 Task: Sort the unsolved tickets in your groups, order by Latest update in ascending order.
Action: Mouse moved to (52, 270)
Screenshot: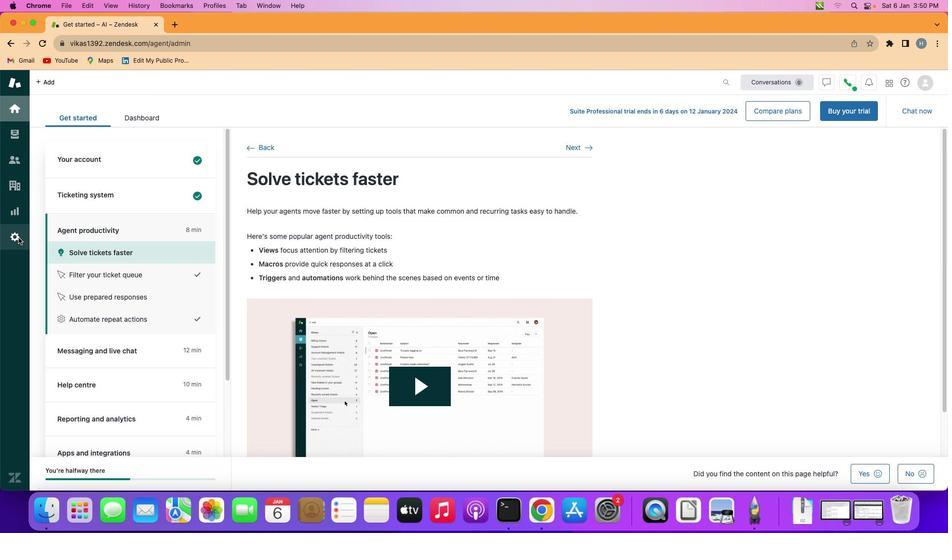 
Action: Mouse pressed left at (52, 270)
Screenshot: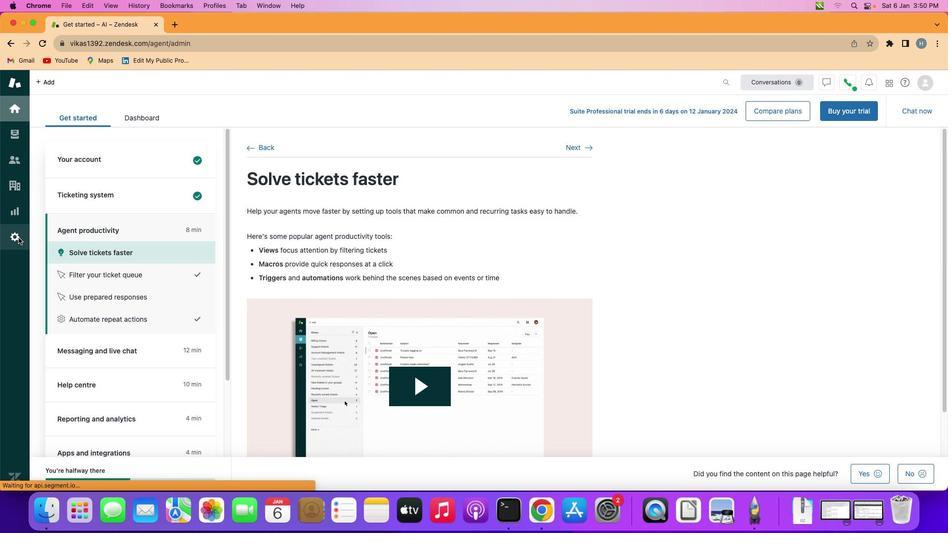
Action: Mouse moved to (367, 415)
Screenshot: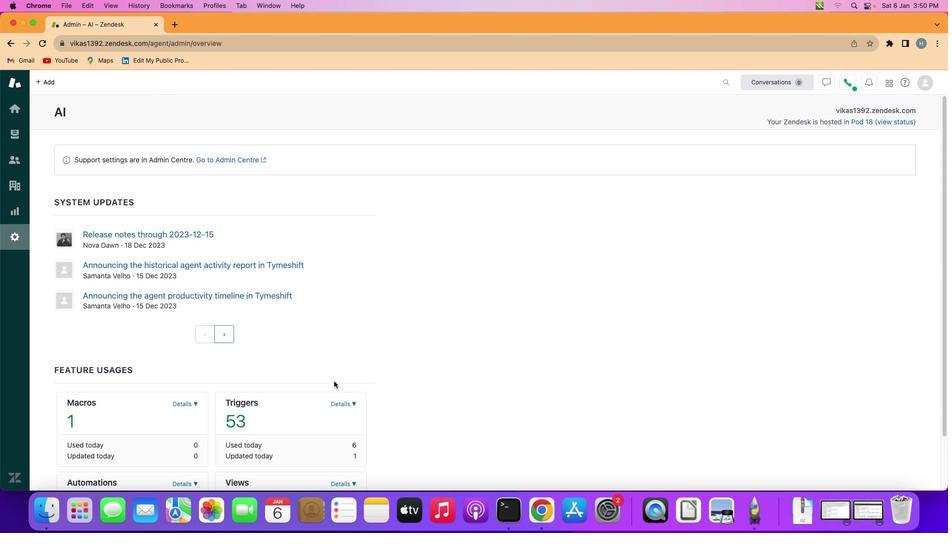 
Action: Mouse scrolled (367, 415) with delta (33, 33)
Screenshot: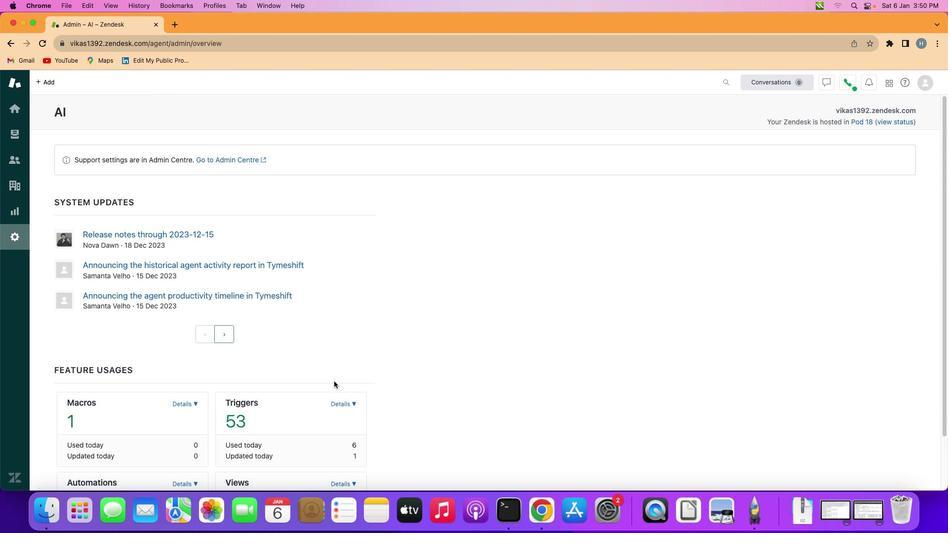 
Action: Mouse scrolled (367, 415) with delta (33, 32)
Screenshot: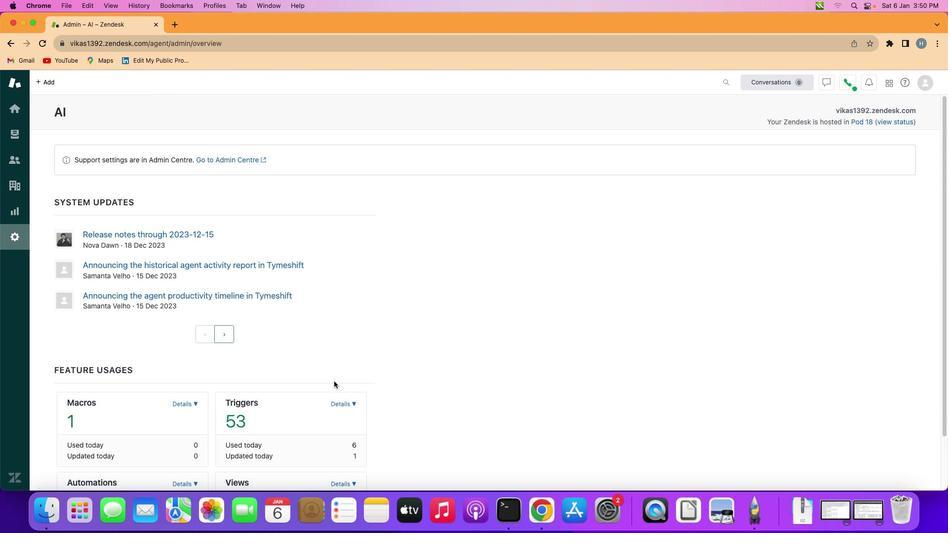 
Action: Mouse scrolled (367, 415) with delta (33, 32)
Screenshot: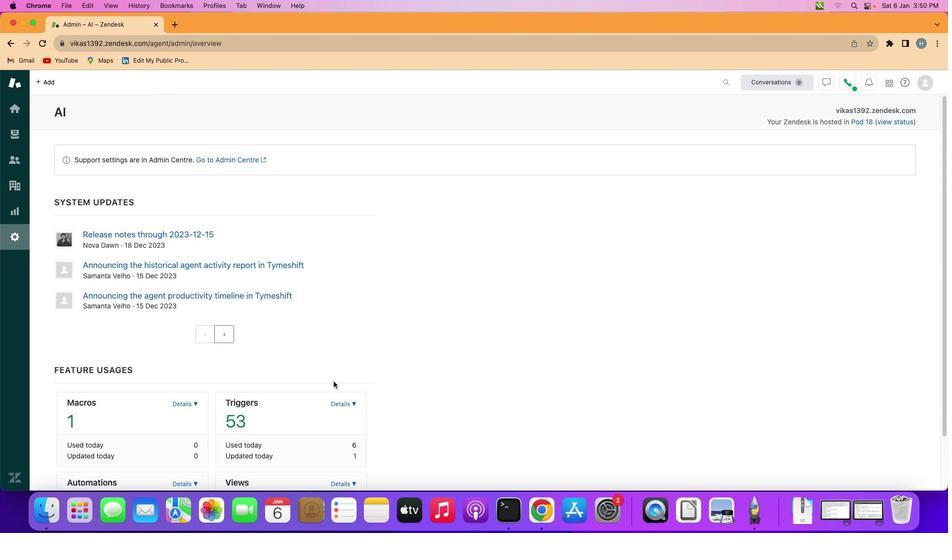 
Action: Mouse scrolled (367, 415) with delta (33, 31)
Screenshot: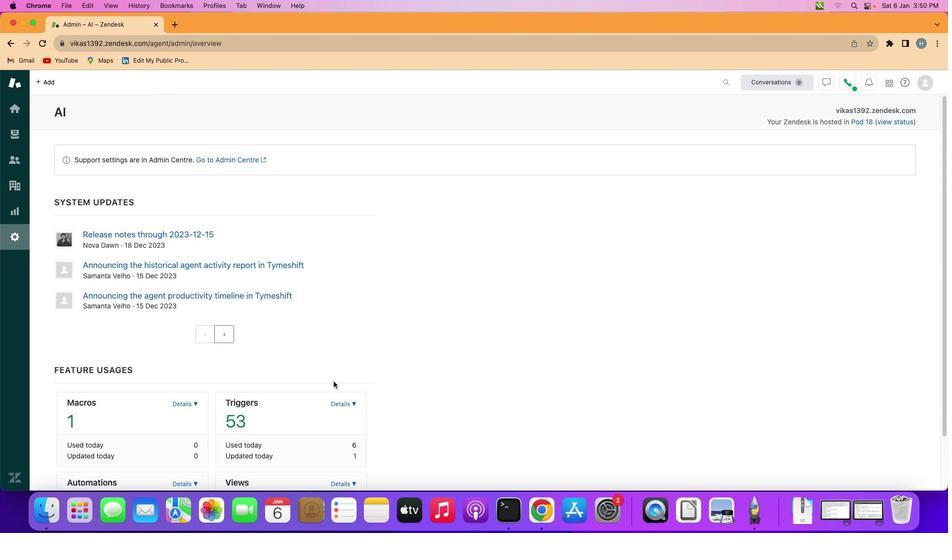
Action: Mouse scrolled (367, 415) with delta (33, 31)
Screenshot: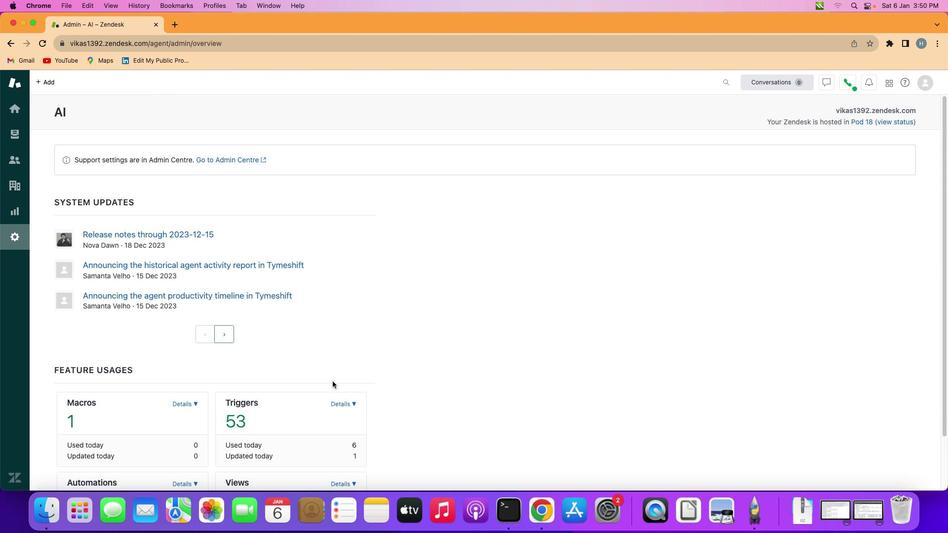 
Action: Mouse moved to (366, 415)
Screenshot: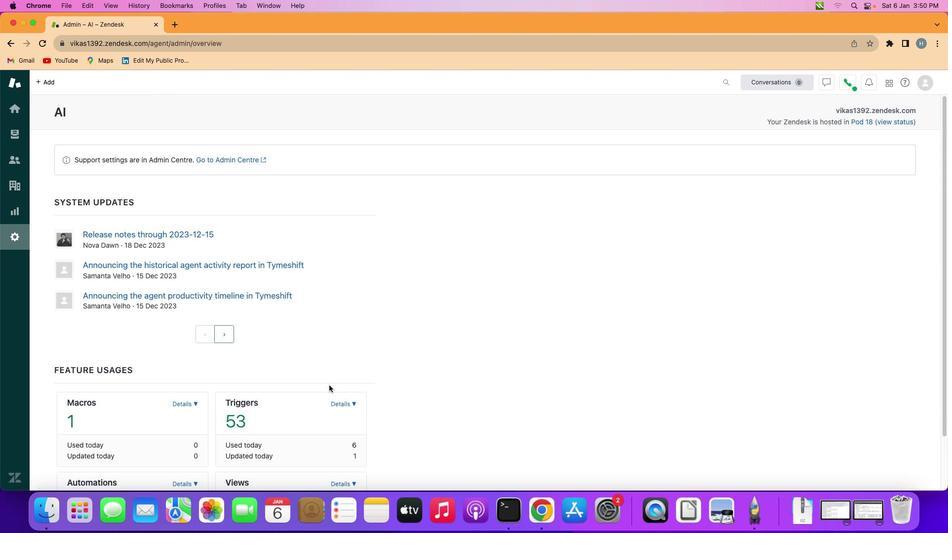
Action: Mouse scrolled (366, 415) with delta (33, 31)
Screenshot: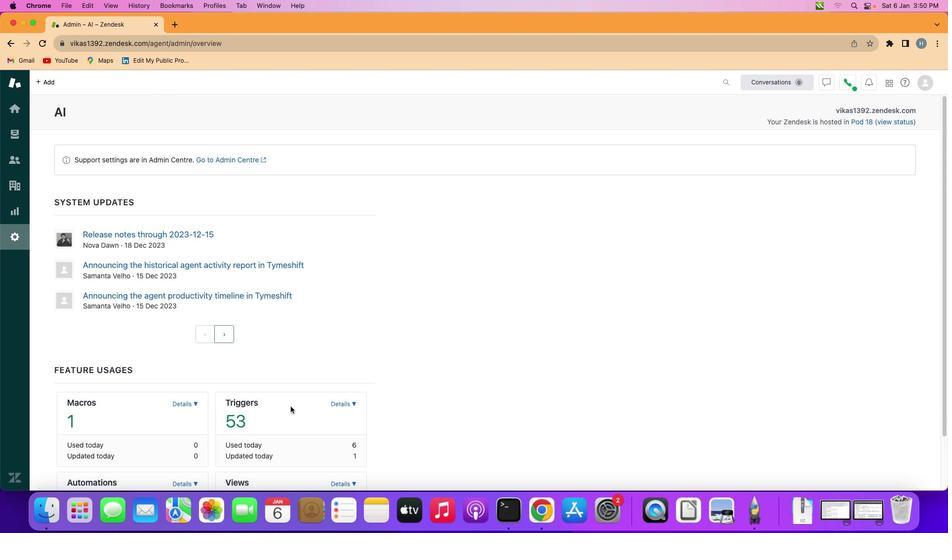 
Action: Mouse moved to (324, 437)
Screenshot: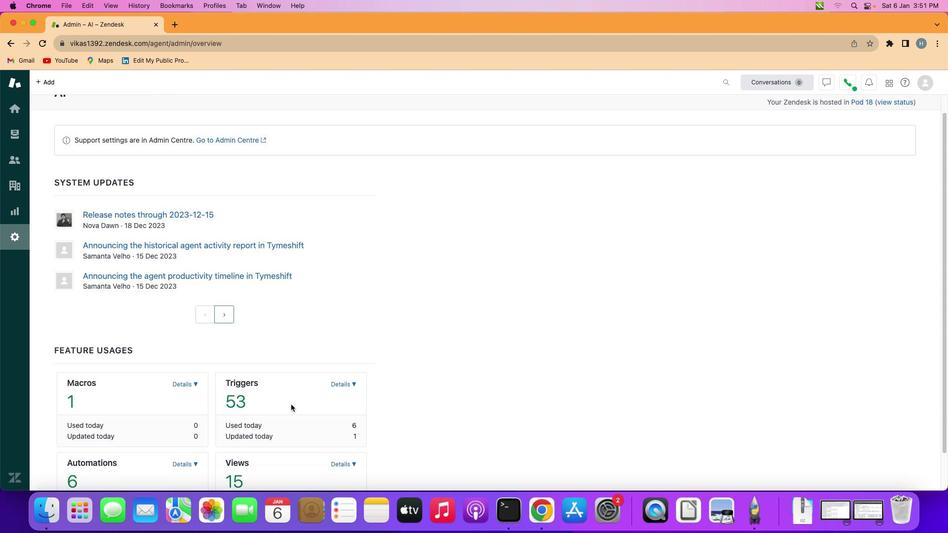 
Action: Mouse scrolled (324, 437) with delta (33, 32)
Screenshot: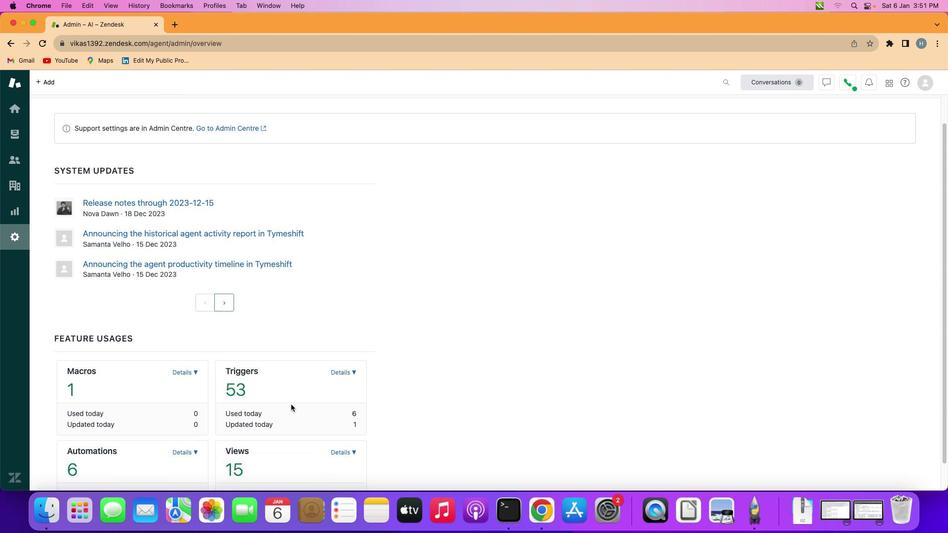 
Action: Mouse moved to (324, 437)
Screenshot: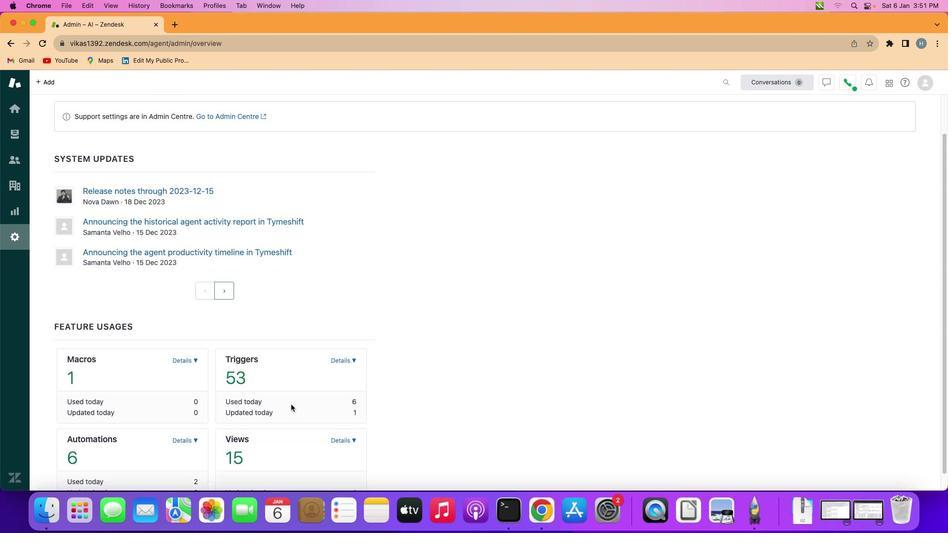 
Action: Mouse scrolled (324, 437) with delta (33, 32)
Screenshot: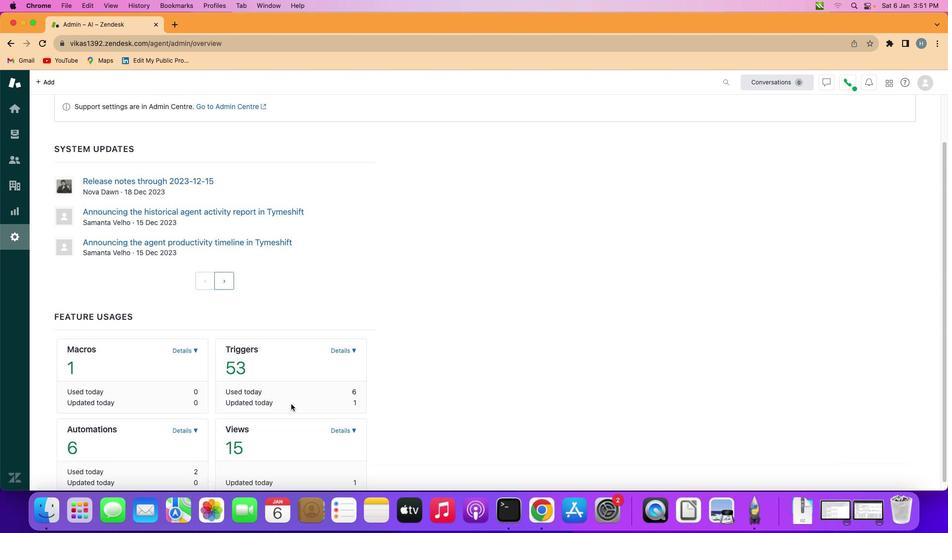 
Action: Mouse scrolled (324, 437) with delta (33, 32)
Screenshot: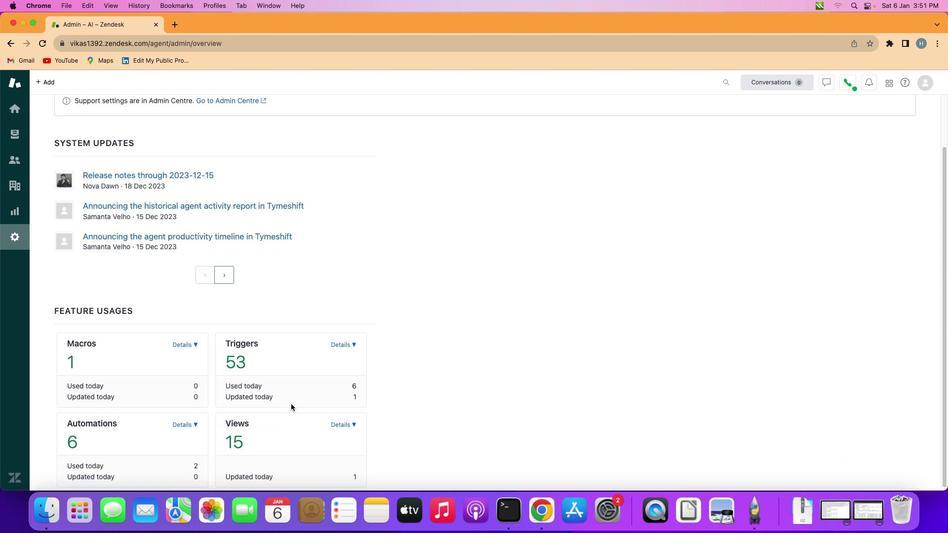 
Action: Mouse scrolled (324, 437) with delta (33, 31)
Screenshot: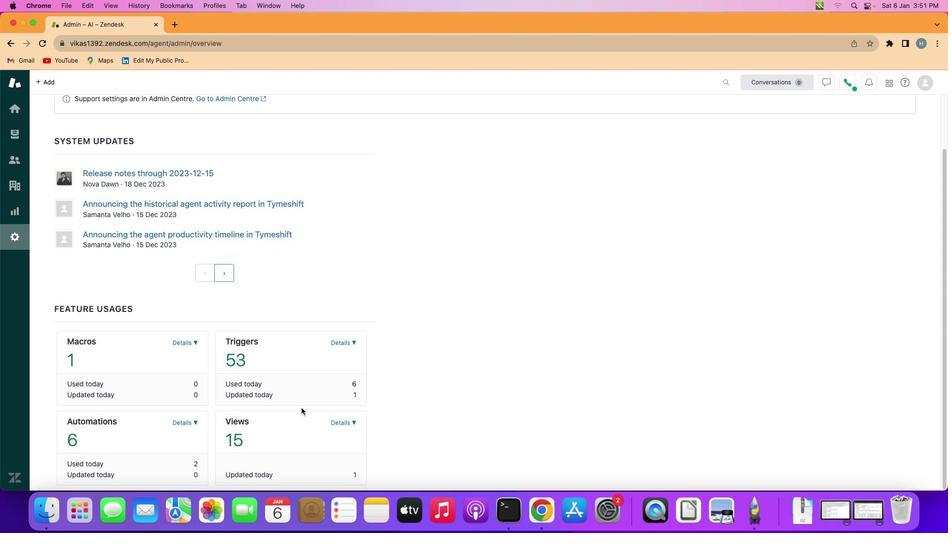 
Action: Mouse scrolled (324, 437) with delta (33, 31)
Screenshot: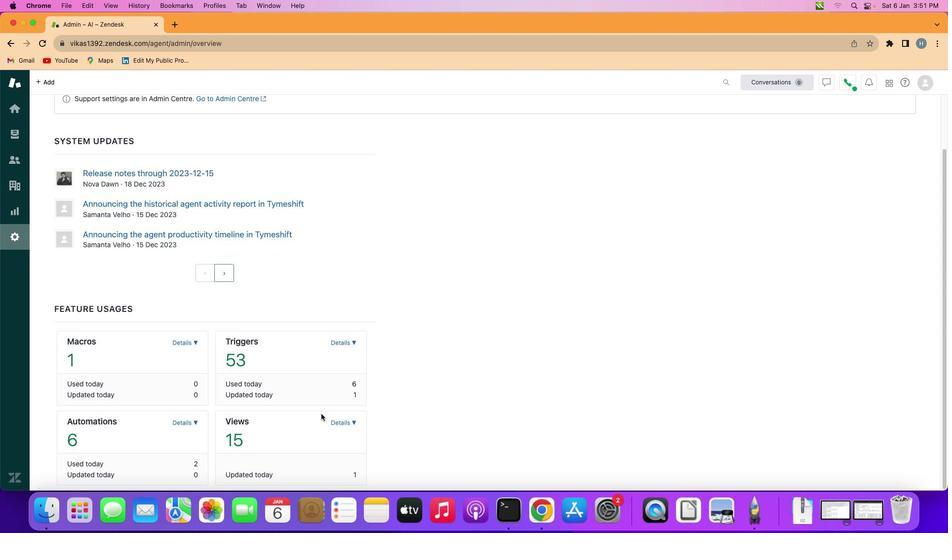 
Action: Mouse moved to (368, 454)
Screenshot: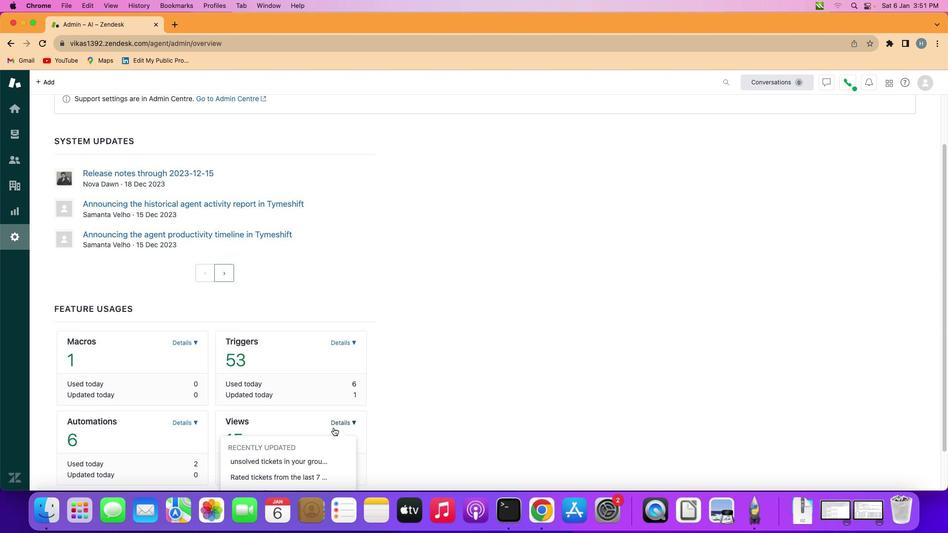 
Action: Mouse pressed left at (368, 454)
Screenshot: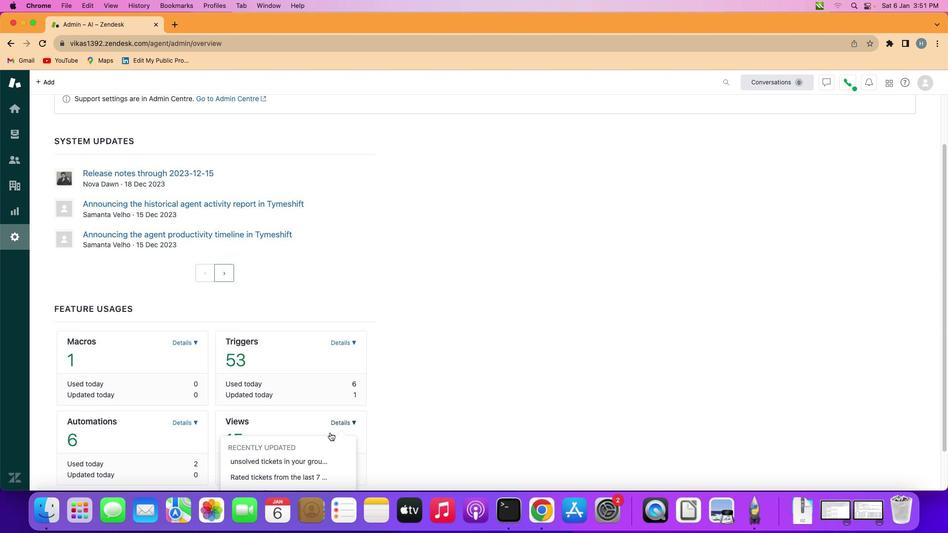 
Action: Mouse moved to (337, 492)
Screenshot: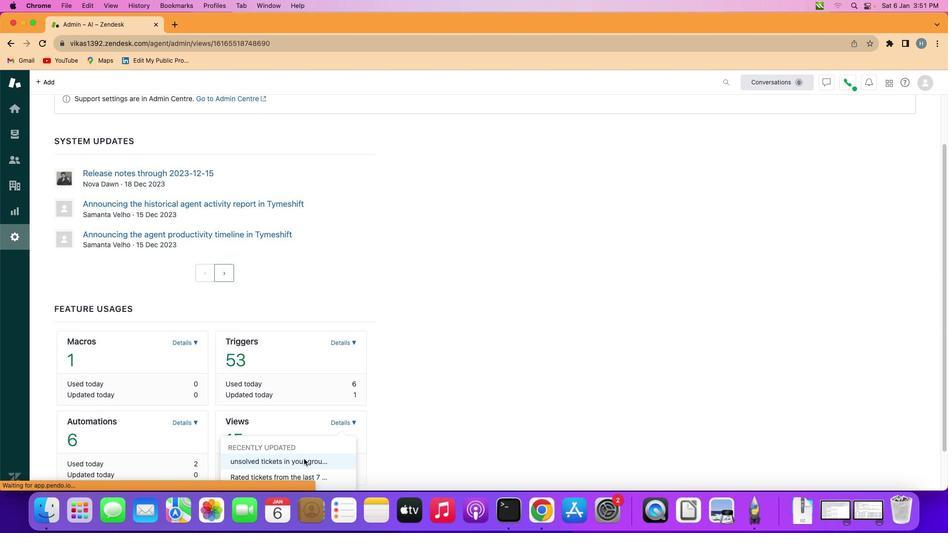 
Action: Mouse pressed left at (337, 492)
Screenshot: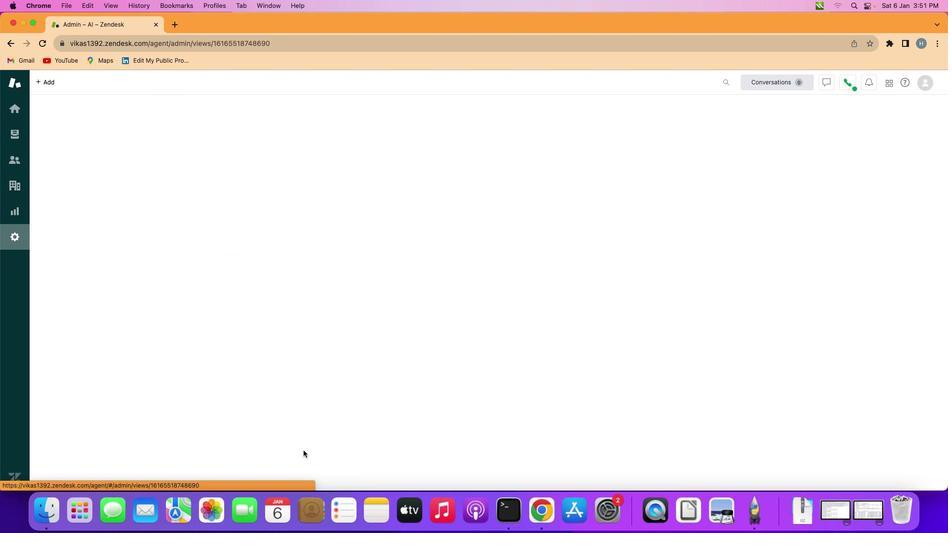 
Action: Mouse moved to (369, 456)
Screenshot: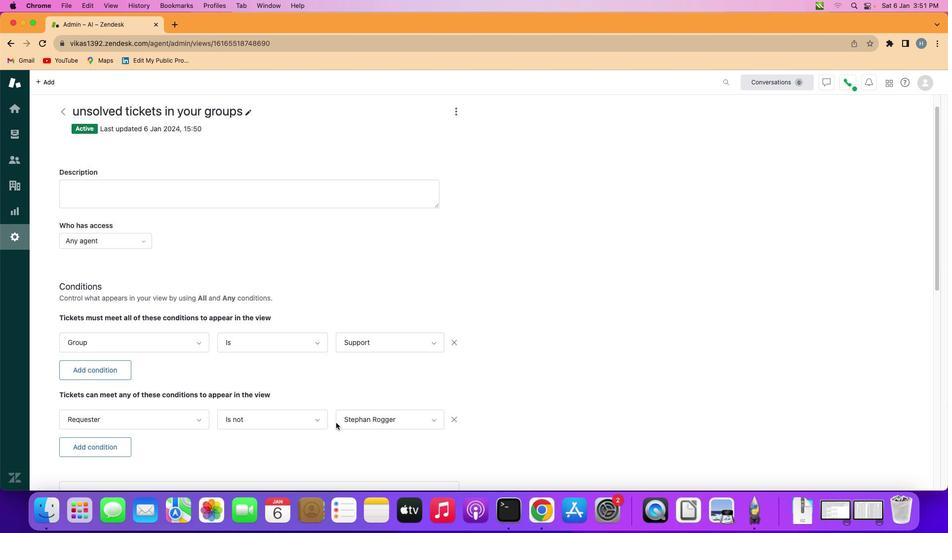 
Action: Mouse scrolled (369, 456) with delta (33, 32)
Screenshot: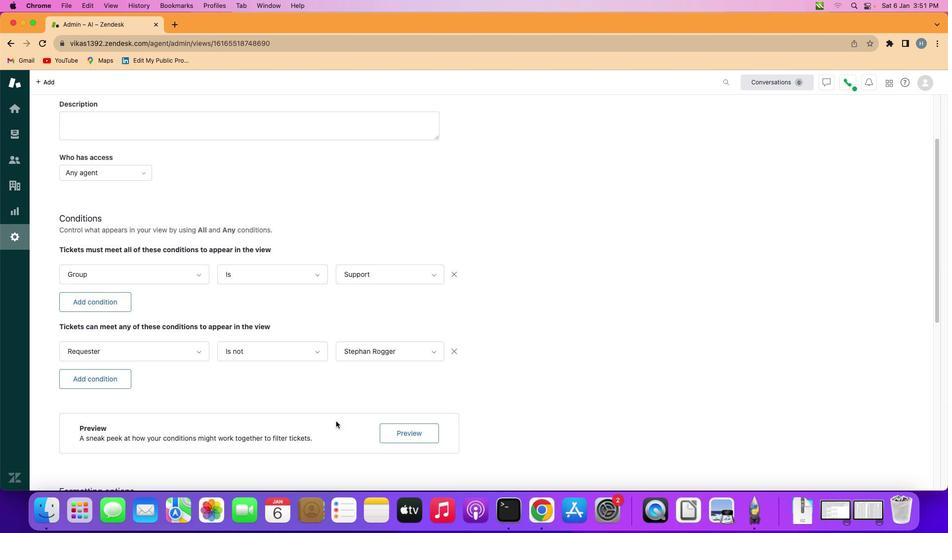 
Action: Mouse scrolled (369, 456) with delta (33, 32)
Screenshot: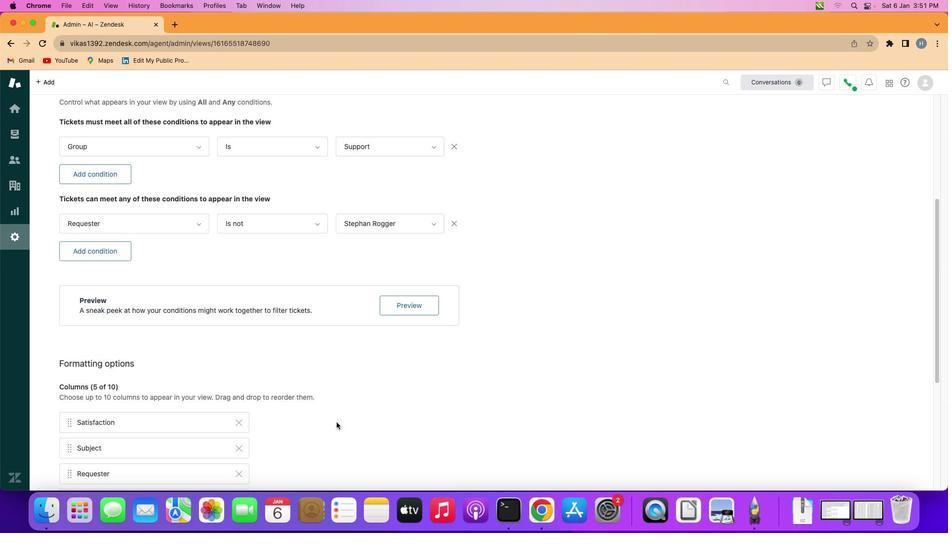
Action: Mouse scrolled (369, 456) with delta (33, 32)
Screenshot: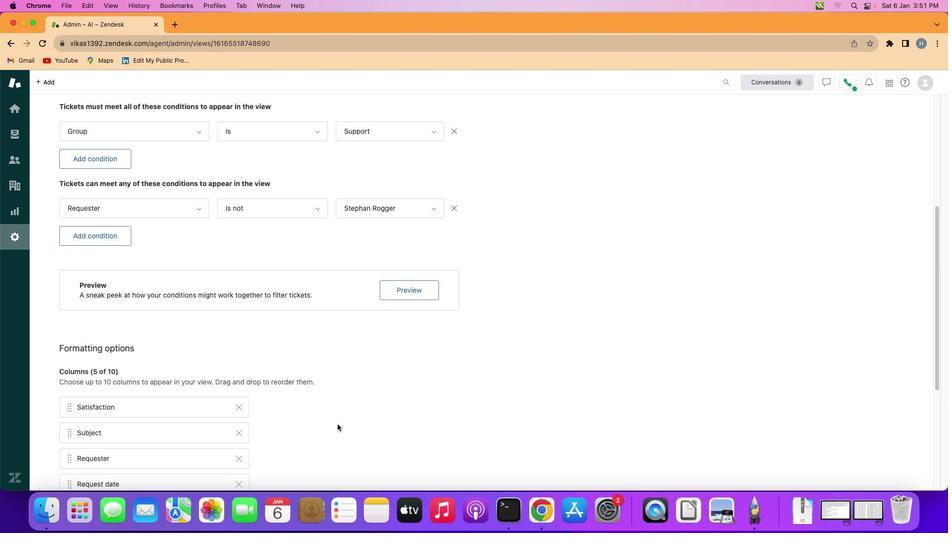 
Action: Mouse scrolled (369, 456) with delta (33, 31)
Screenshot: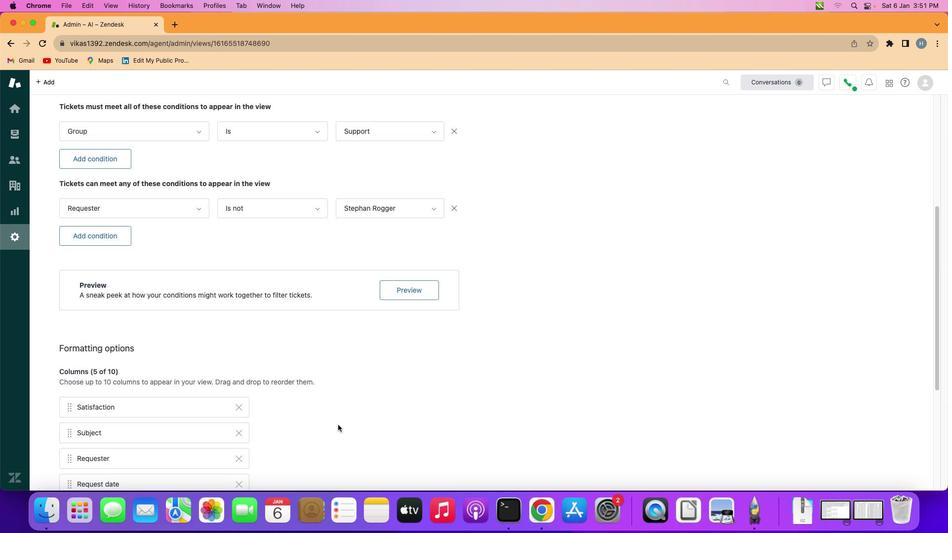 
Action: Mouse scrolled (369, 456) with delta (33, 31)
Screenshot: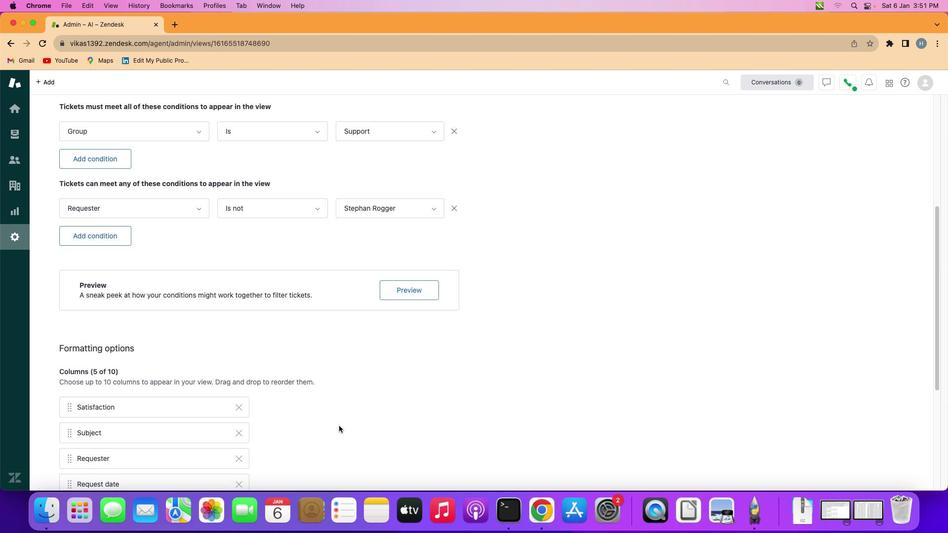 
Action: Mouse moved to (372, 459)
Screenshot: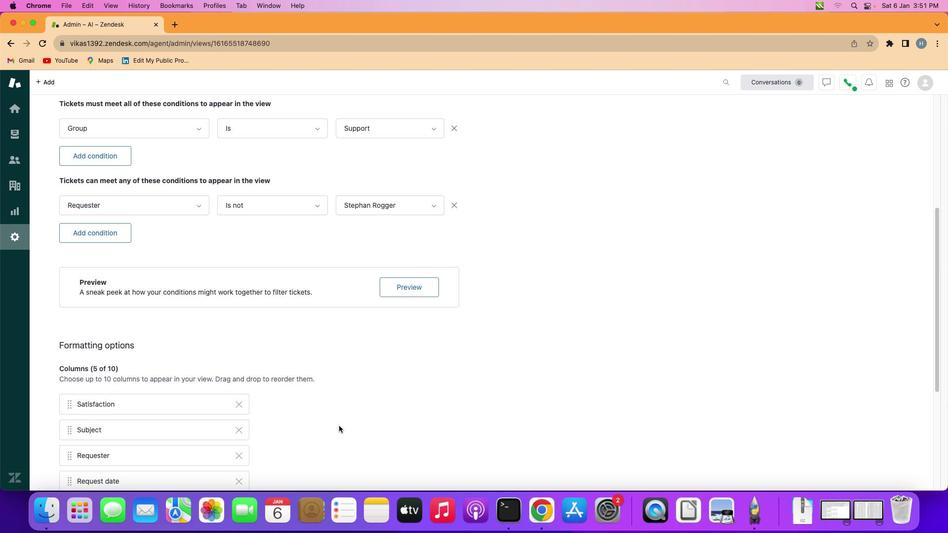 
Action: Mouse scrolled (372, 459) with delta (33, 32)
Screenshot: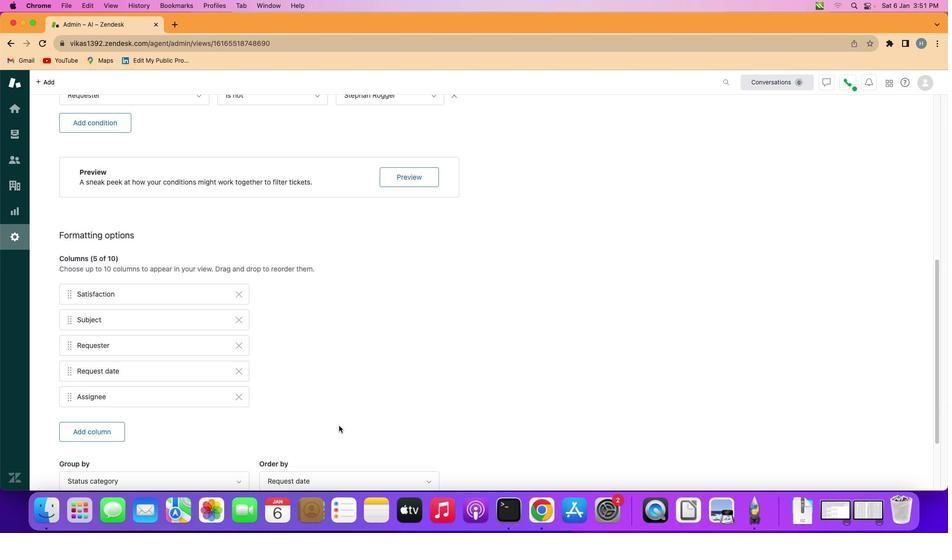 
Action: Mouse scrolled (372, 459) with delta (33, 32)
Screenshot: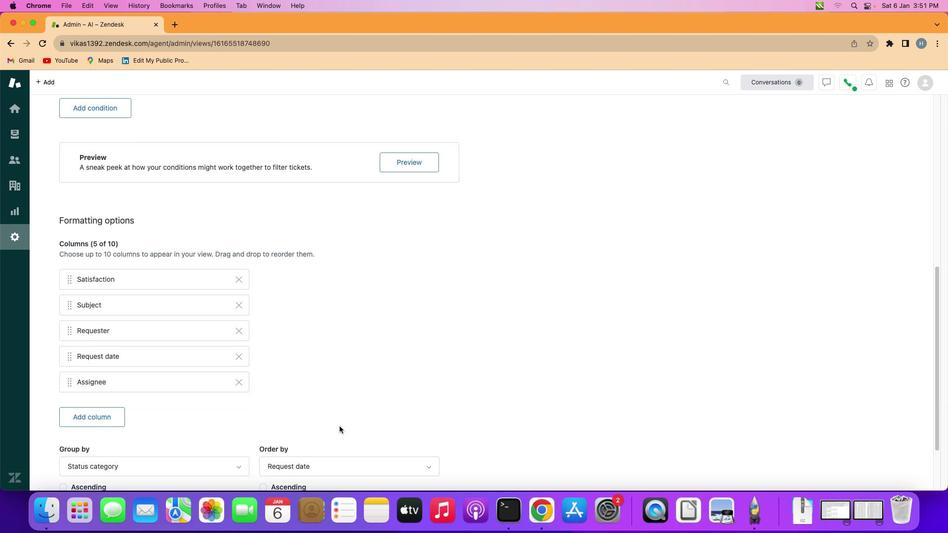 
Action: Mouse scrolled (372, 459) with delta (33, 32)
Screenshot: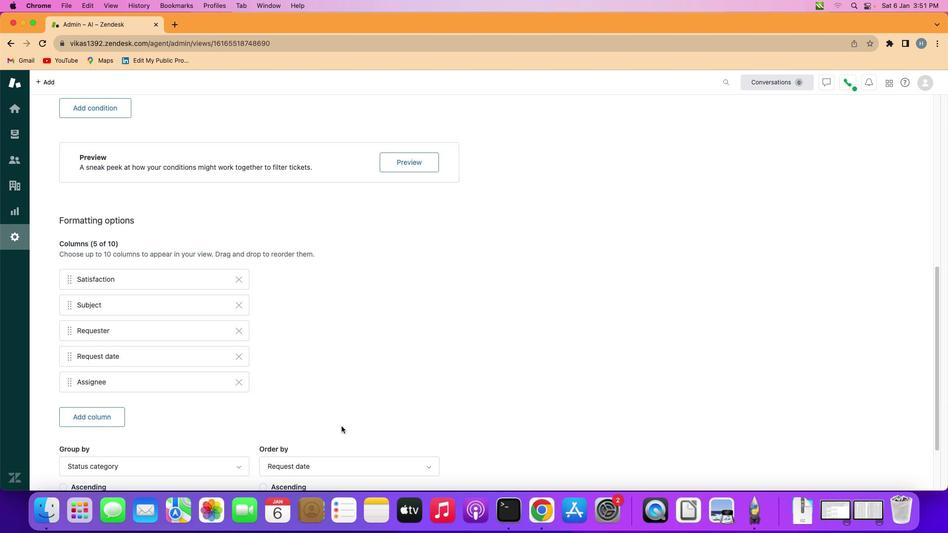 
Action: Mouse scrolled (372, 459) with delta (33, 31)
Screenshot: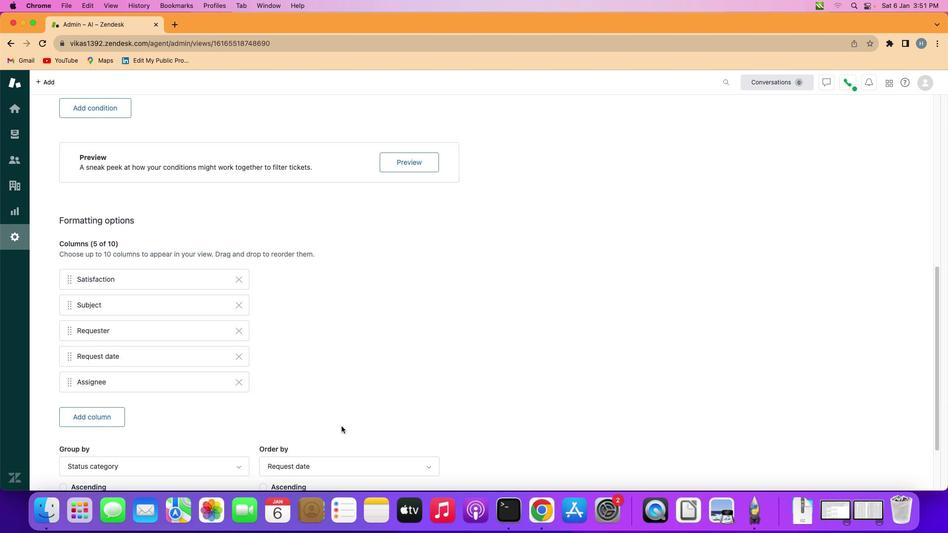 
Action: Mouse scrolled (372, 459) with delta (33, 33)
Screenshot: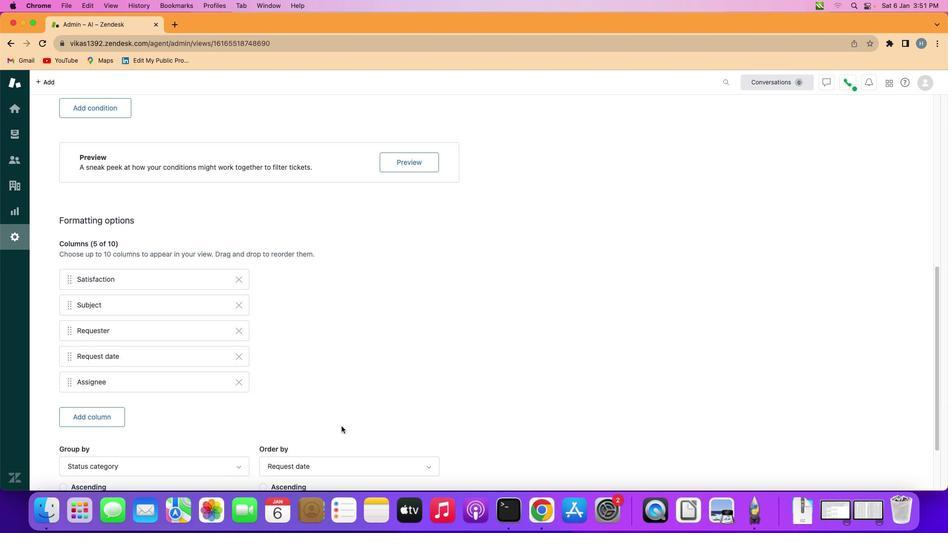 
Action: Mouse moved to (375, 460)
Screenshot: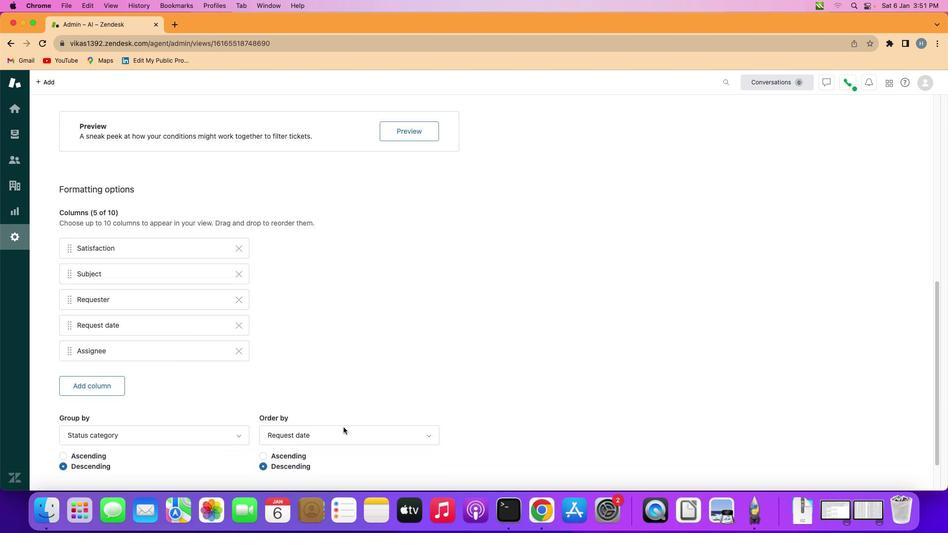 
Action: Mouse scrolled (375, 460) with delta (33, 32)
Screenshot: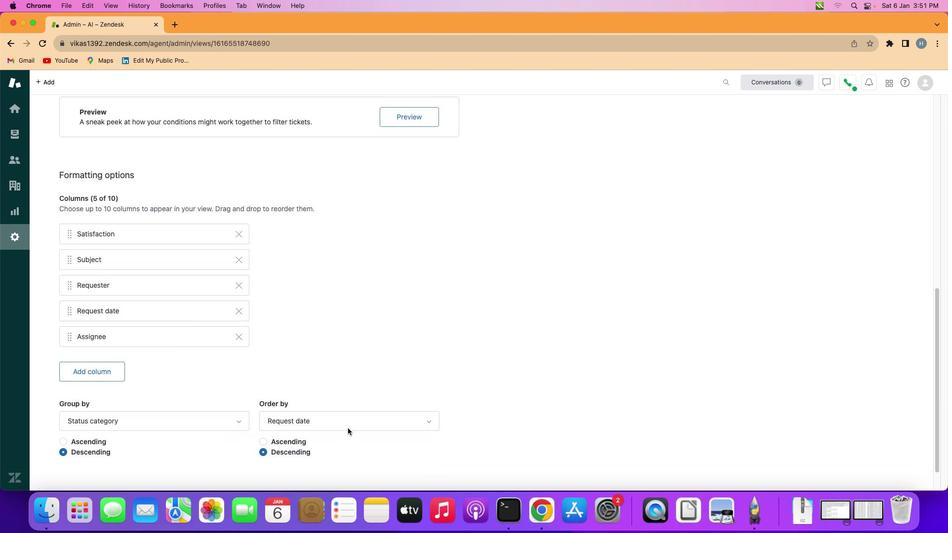 
Action: Mouse moved to (375, 460)
Screenshot: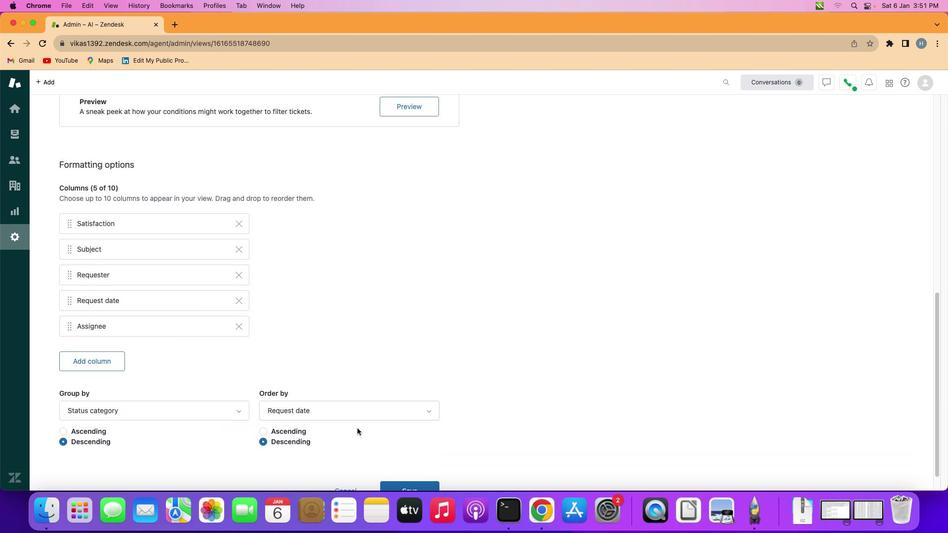 
Action: Mouse scrolled (375, 460) with delta (33, 32)
Screenshot: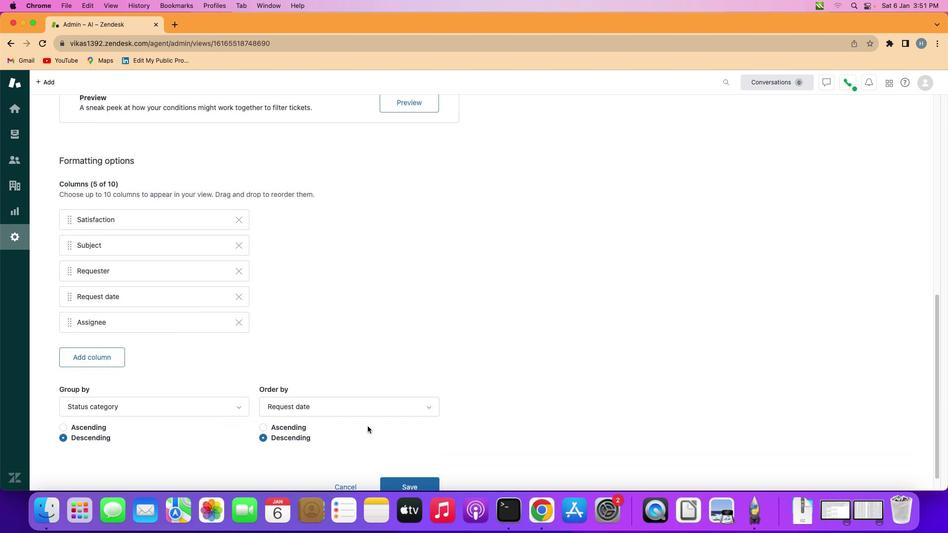 
Action: Mouse scrolled (375, 460) with delta (33, 32)
Screenshot: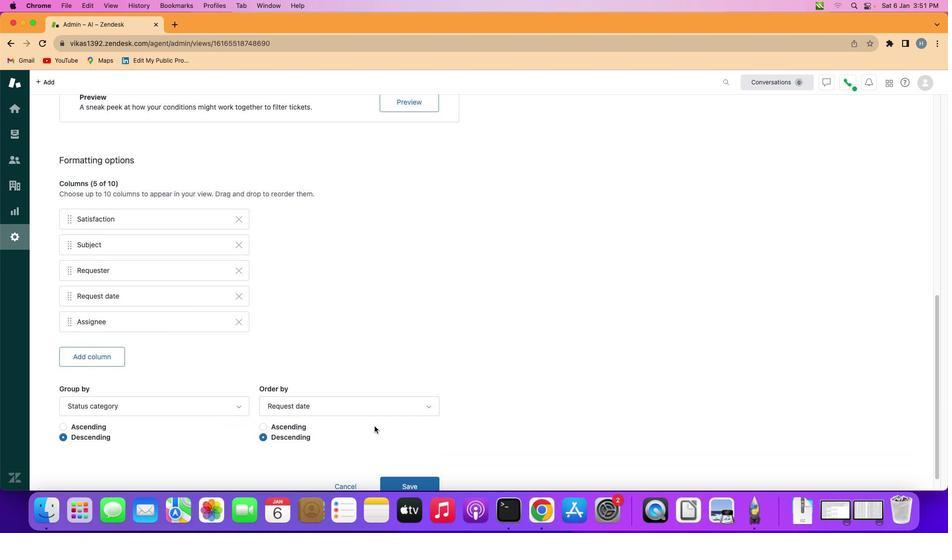 
Action: Mouse moved to (464, 436)
Screenshot: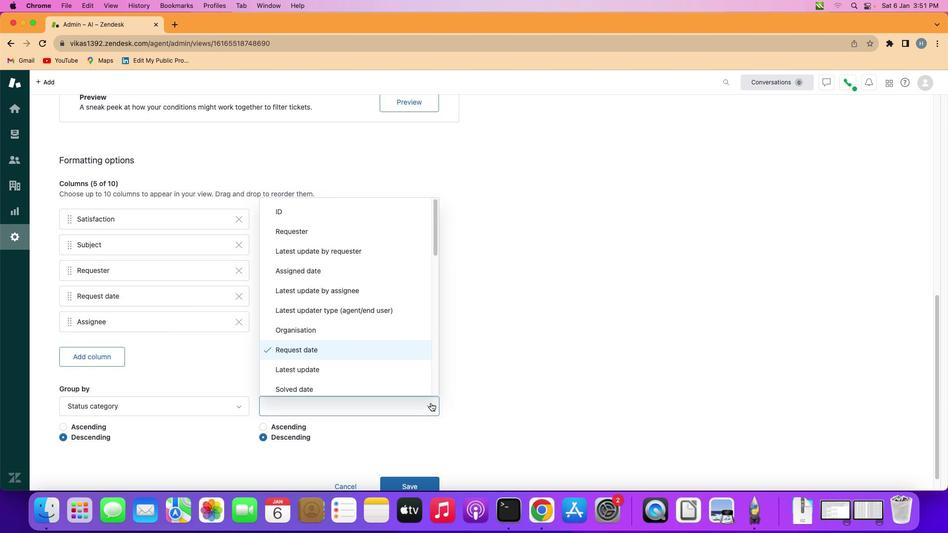 
Action: Mouse pressed left at (464, 436)
Screenshot: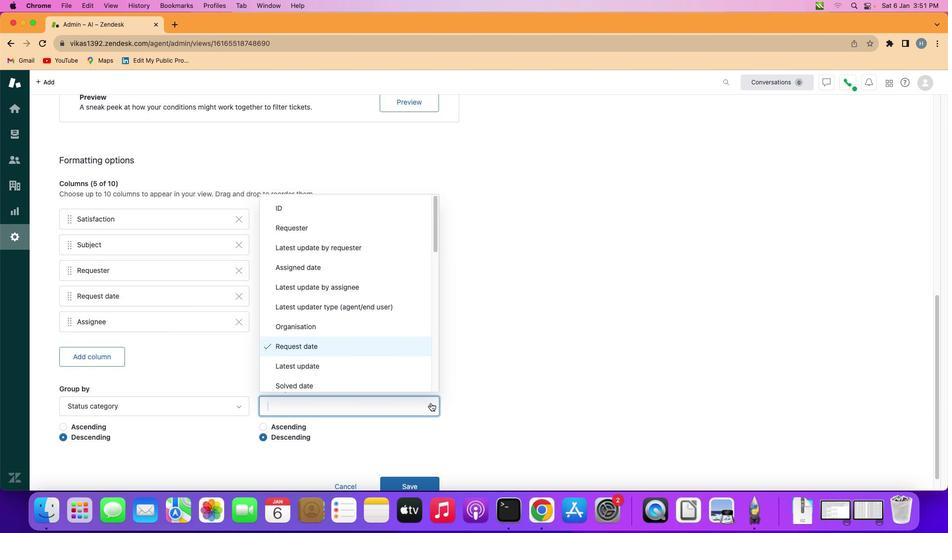 
Action: Mouse moved to (407, 397)
Screenshot: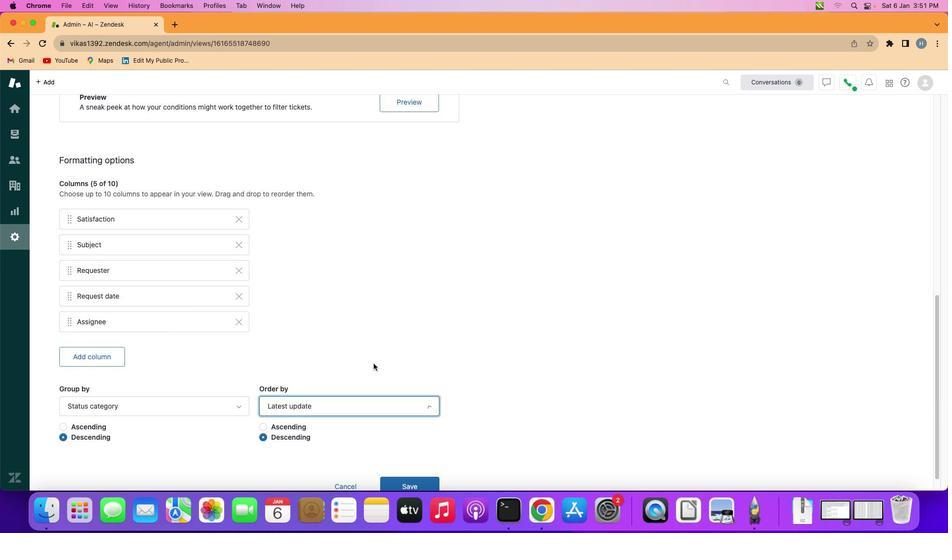 
Action: Mouse pressed left at (407, 397)
Screenshot: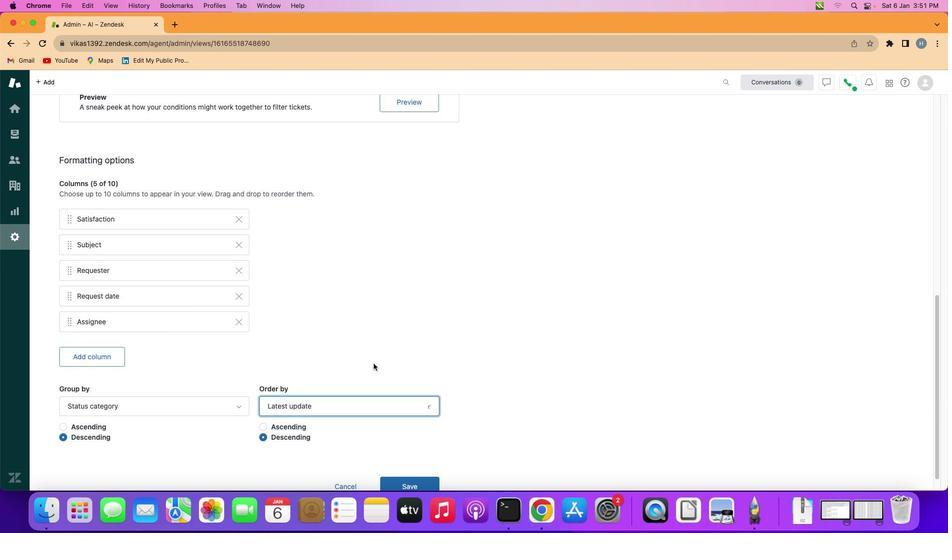 
Action: Mouse moved to (329, 458)
Screenshot: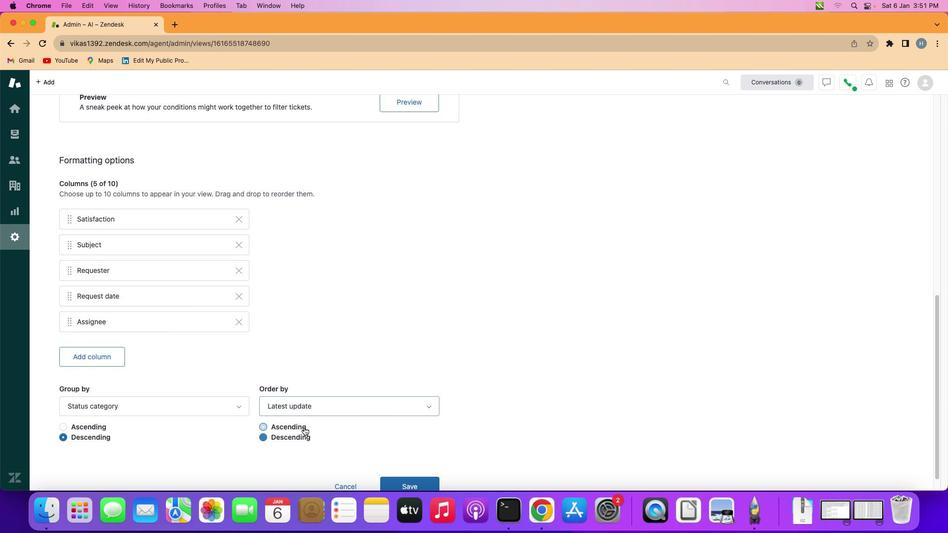 
Action: Mouse pressed left at (329, 458)
Screenshot: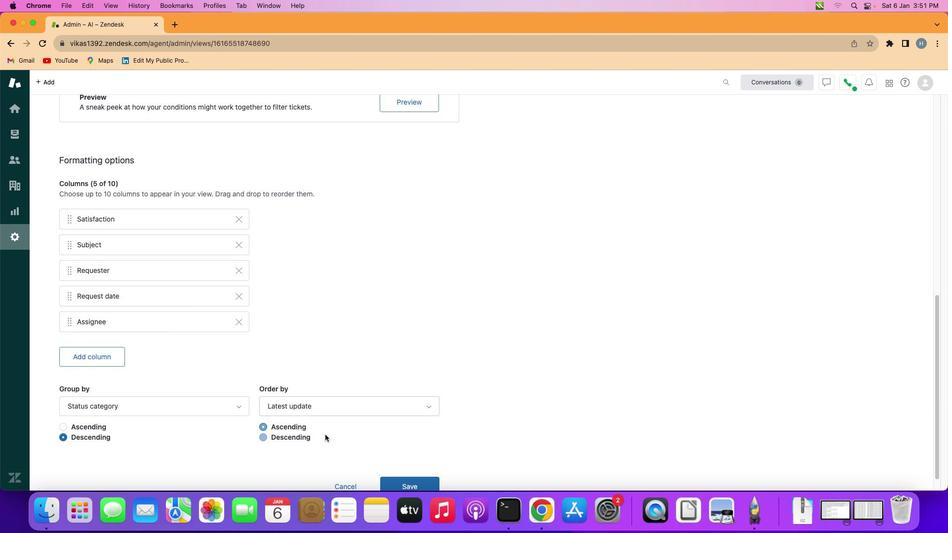 
Action: Mouse moved to (440, 493)
Screenshot: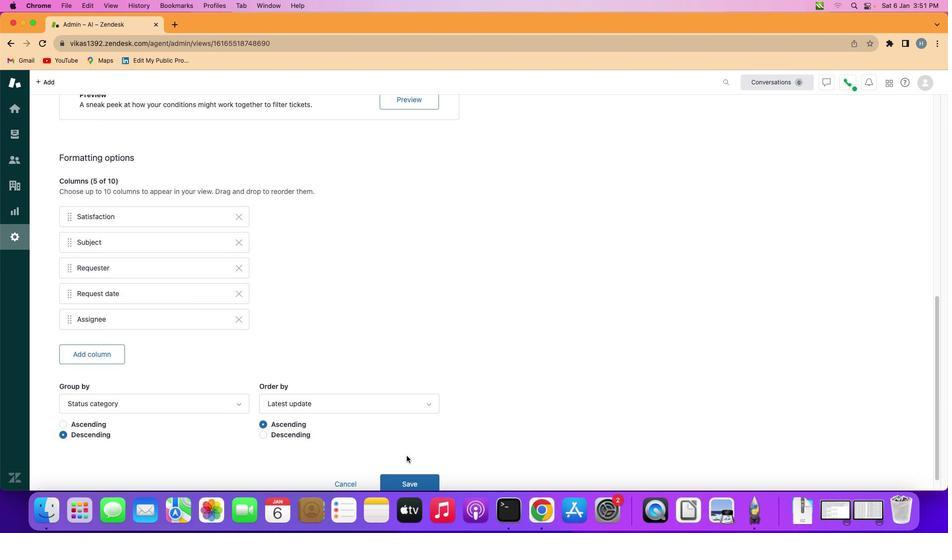 
Action: Mouse scrolled (440, 493) with delta (33, 32)
Screenshot: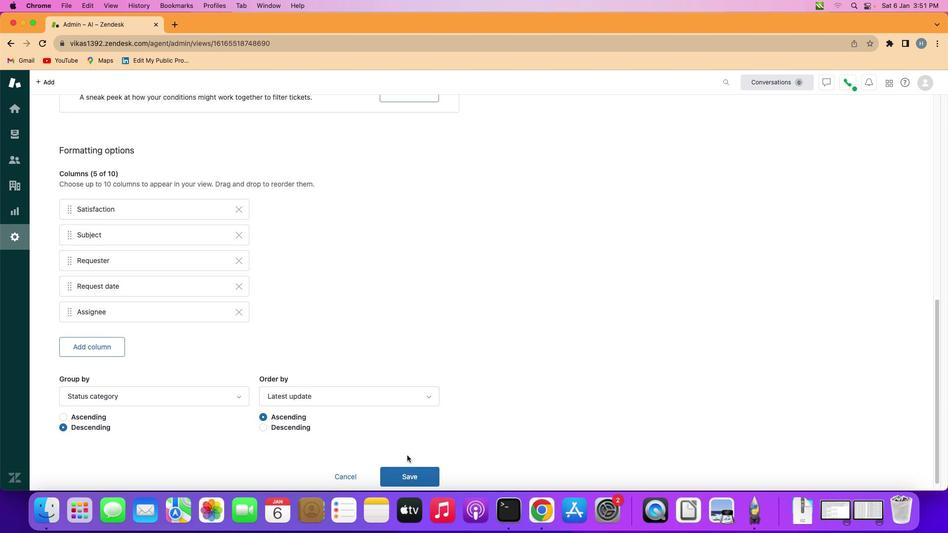 
Action: Mouse moved to (440, 493)
Screenshot: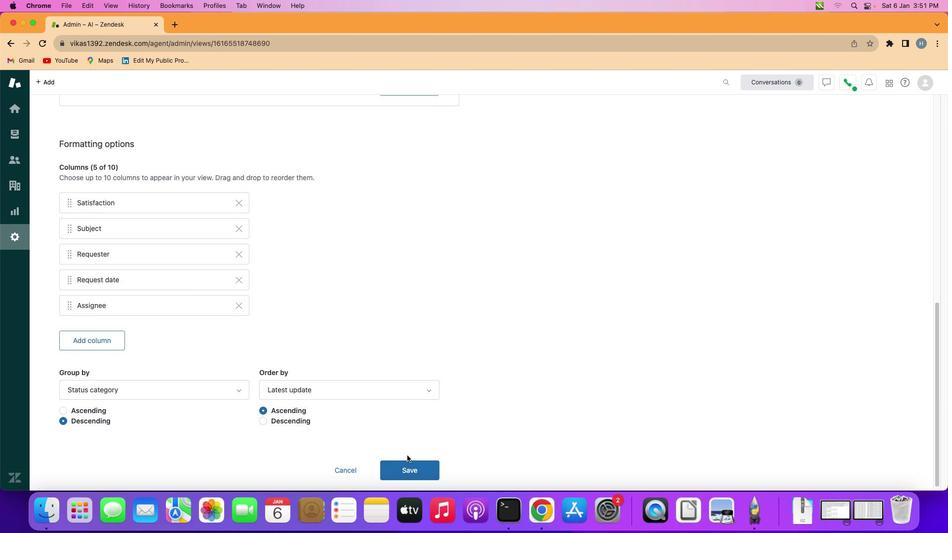 
Action: Mouse scrolled (440, 493) with delta (33, 34)
Screenshot: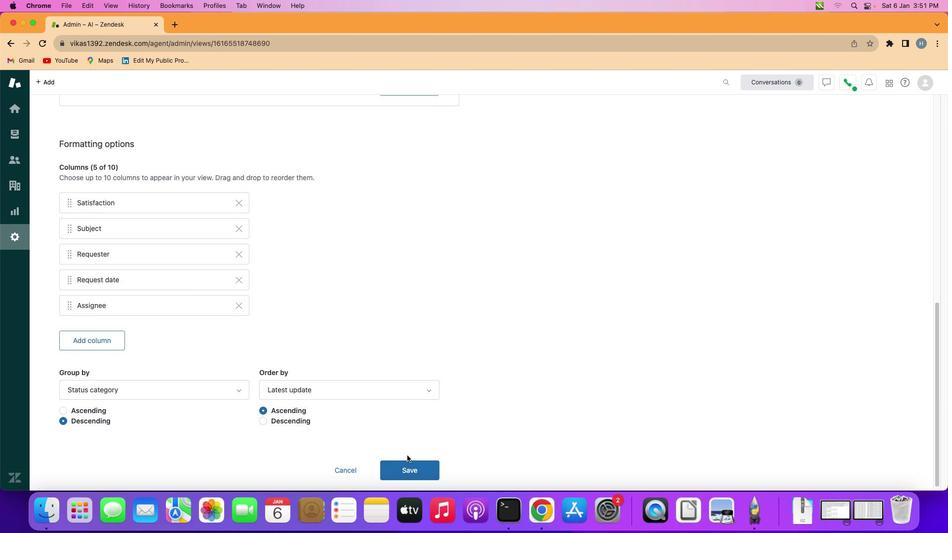
Action: Mouse moved to (440, 492)
Screenshot: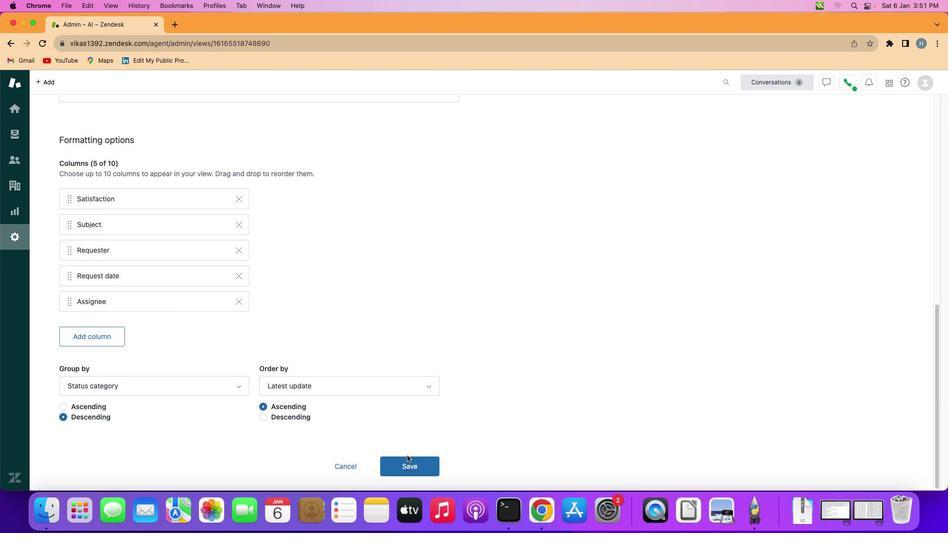
Action: Mouse scrolled (440, 492) with delta (33, 31)
Screenshot: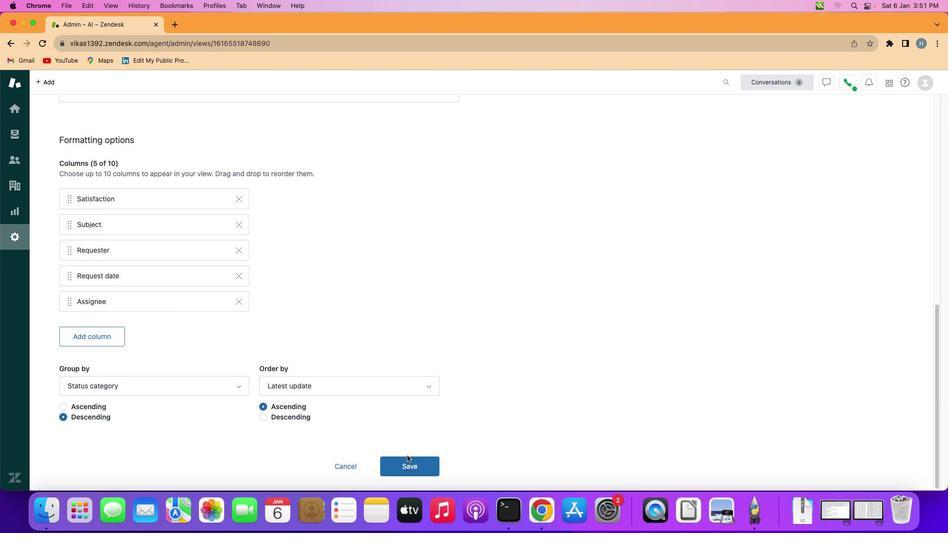 
Action: Mouse moved to (440, 492)
Screenshot: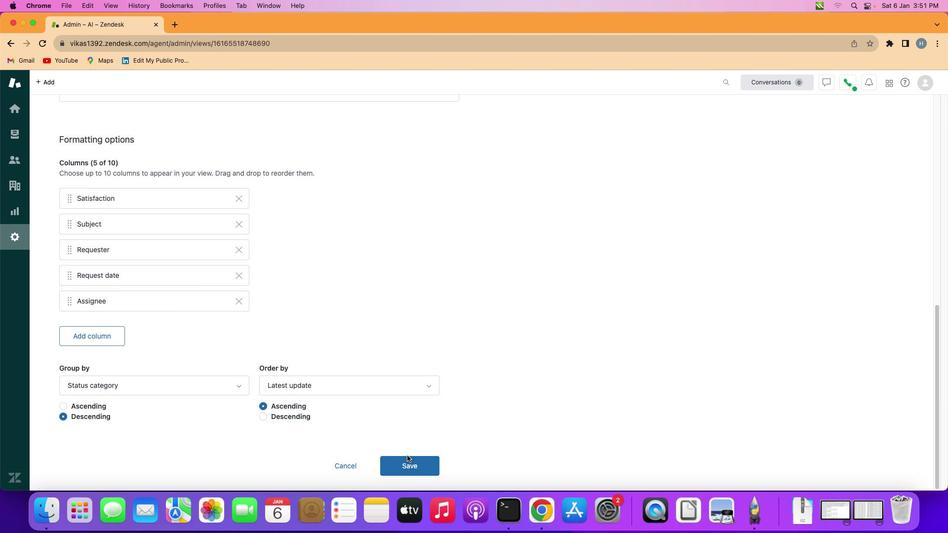 
Action: Mouse scrolled (440, 492) with delta (33, 32)
Screenshot: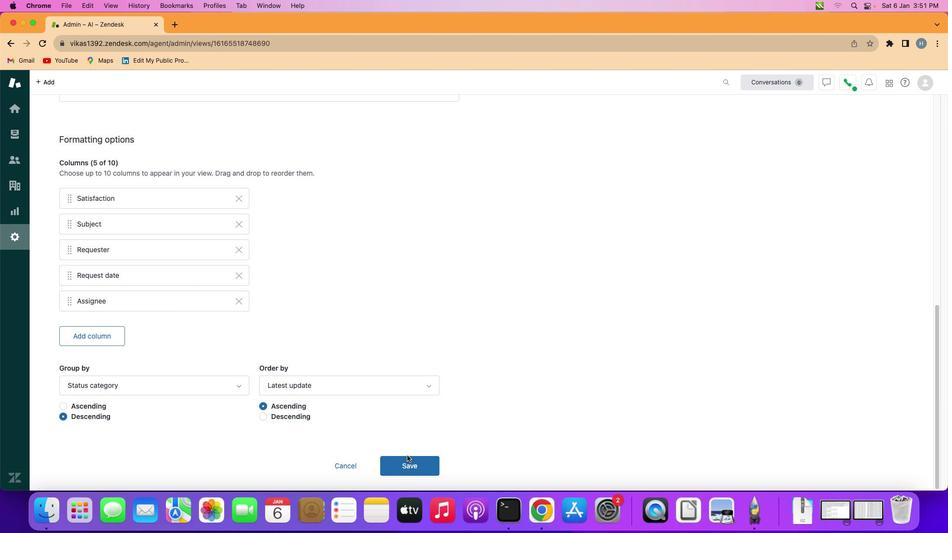 
Action: Mouse moved to (440, 491)
Screenshot: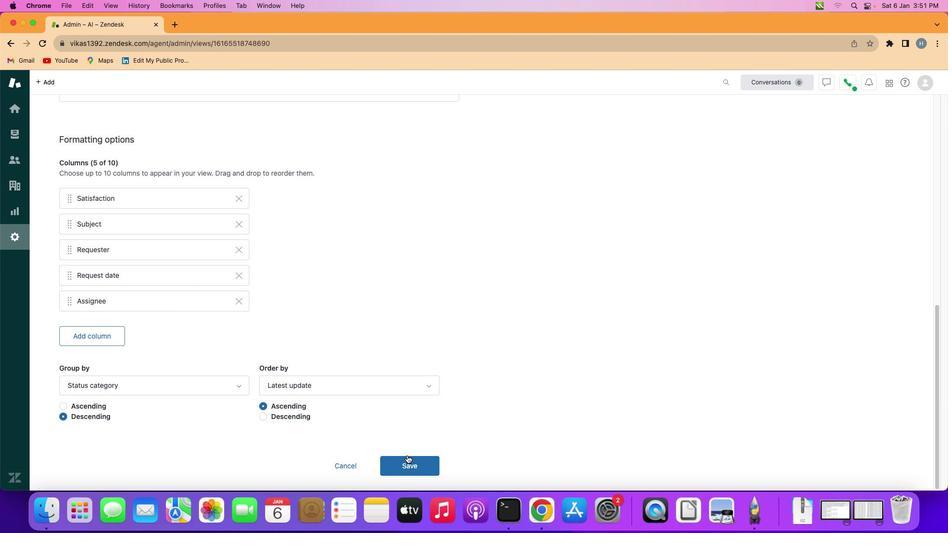 
Action: Mouse scrolled (440, 491) with delta (33, 30)
Screenshot: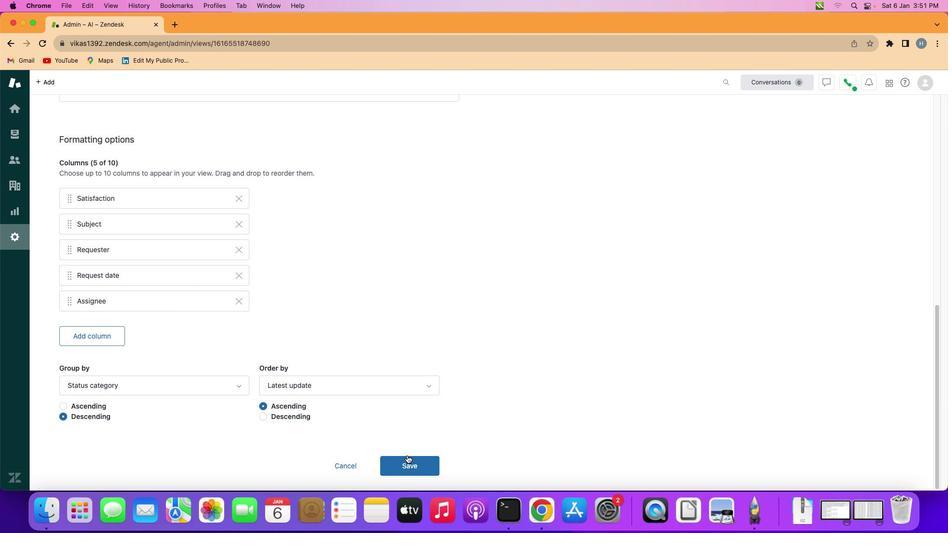 
Action: Mouse moved to (434, 496)
Screenshot: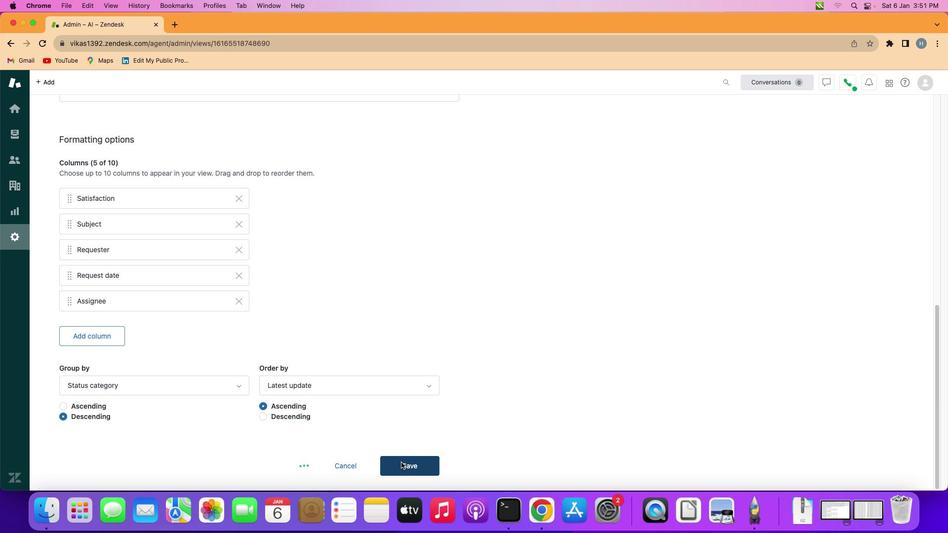 
Action: Mouse pressed left at (434, 496)
Screenshot: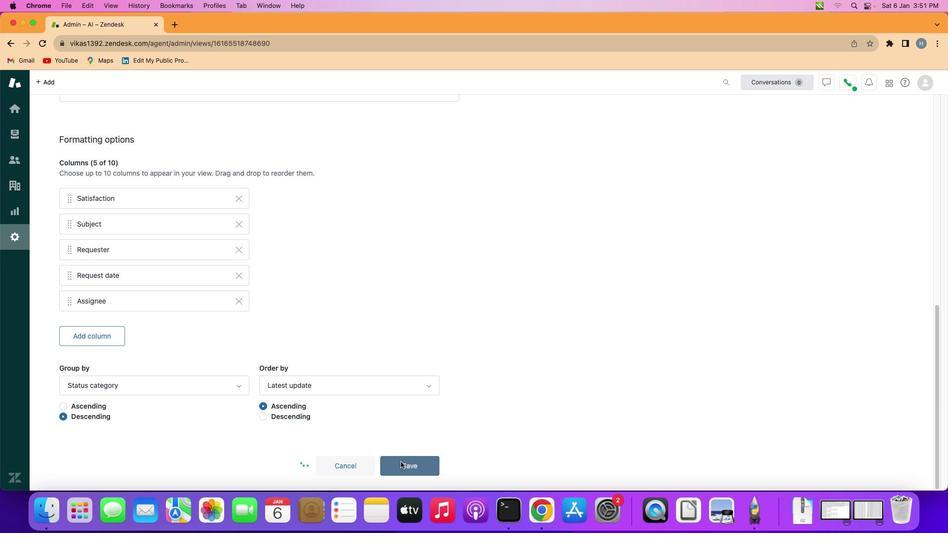 
Action: Mouse moved to (430, 326)
Screenshot: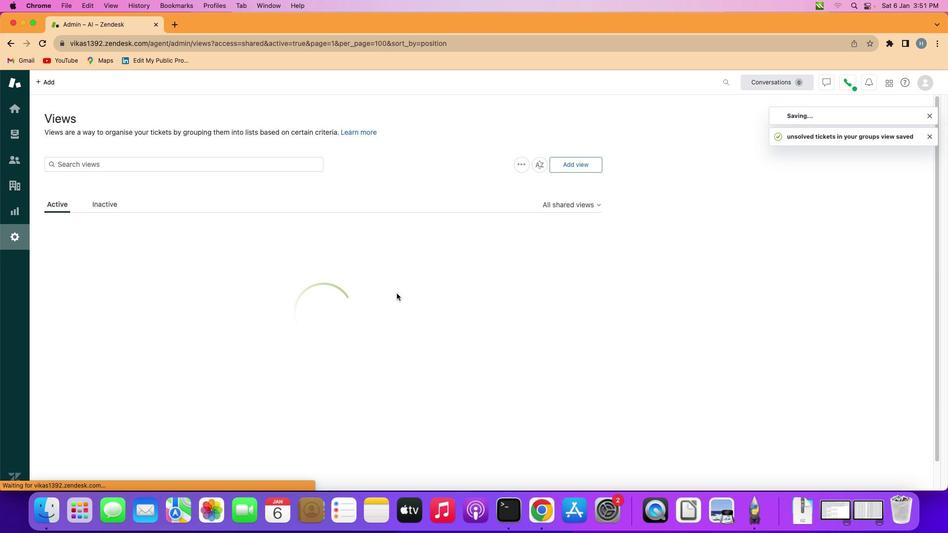 
